 Task: Use the formula "SYD" in spreadsheet "Project portfolio".
Action: Mouse moved to (103, 74)
Screenshot: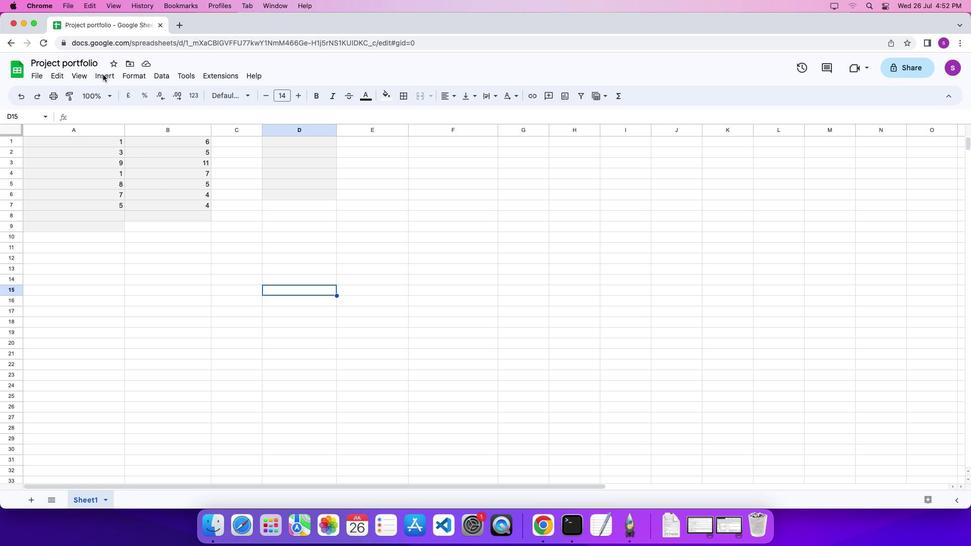 
Action: Mouse pressed left at (103, 74)
Screenshot: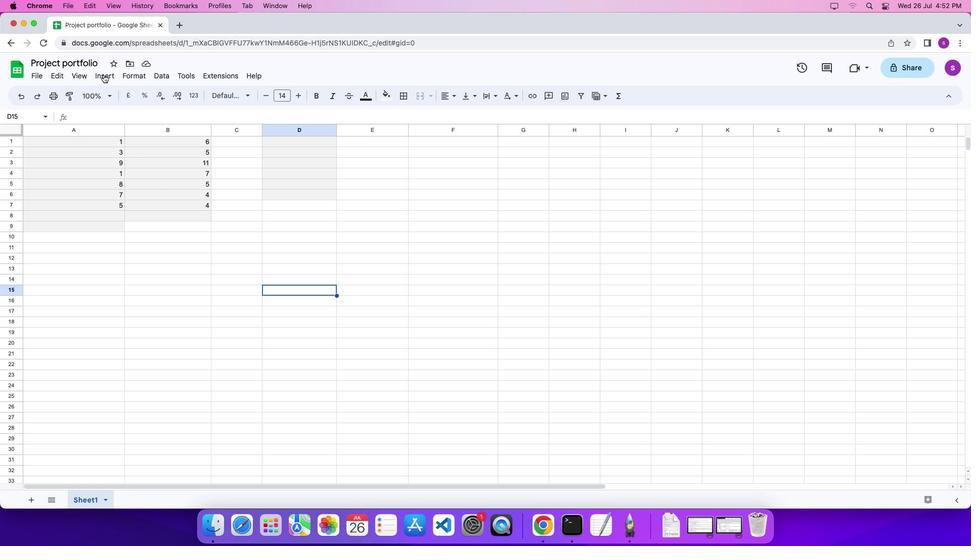 
Action: Mouse moved to (107, 75)
Screenshot: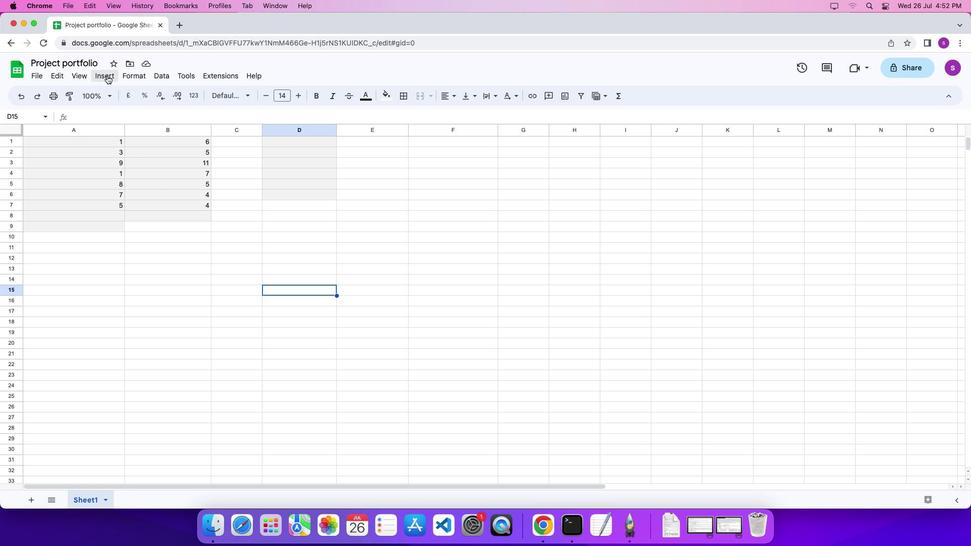 
Action: Mouse pressed left at (107, 75)
Screenshot: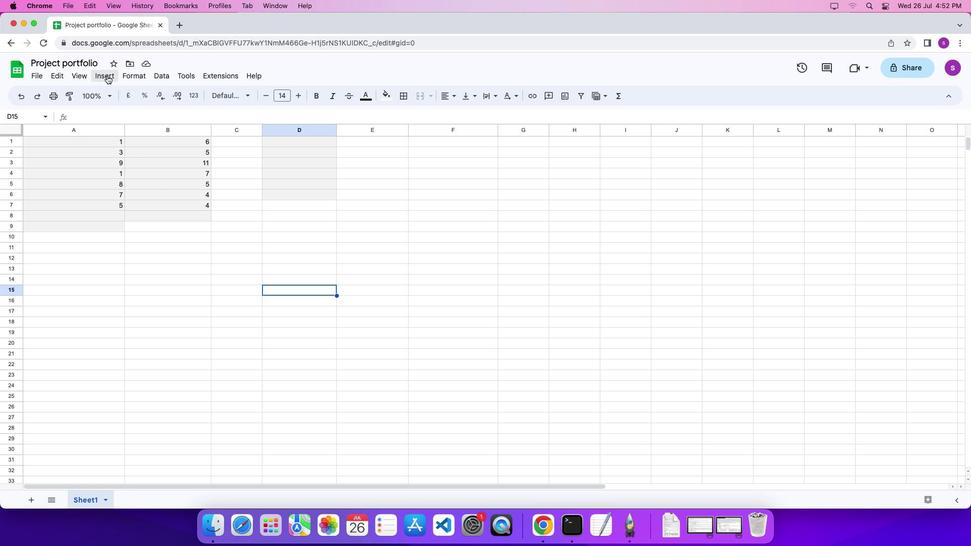 
Action: Mouse moved to (415, 374)
Screenshot: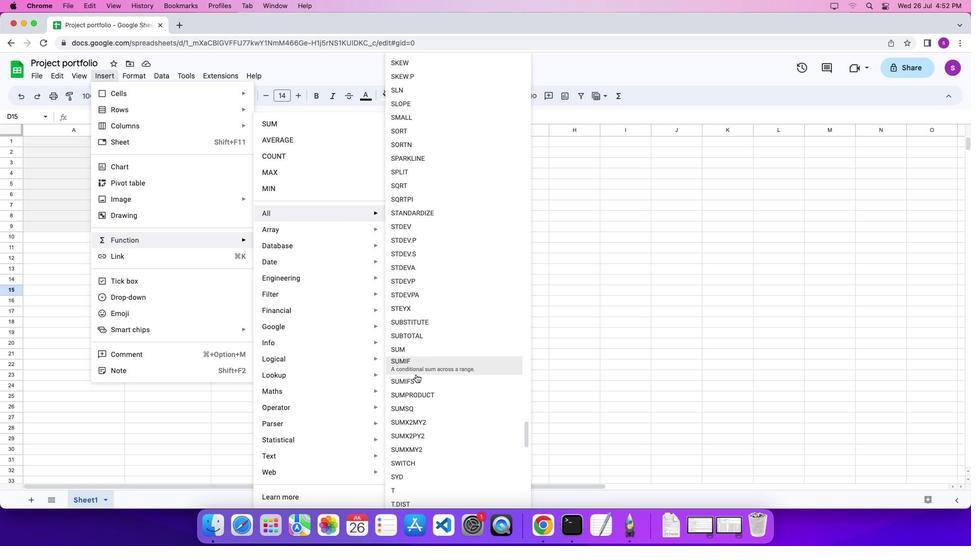 
Action: Mouse scrolled (415, 374) with delta (0, 0)
Screenshot: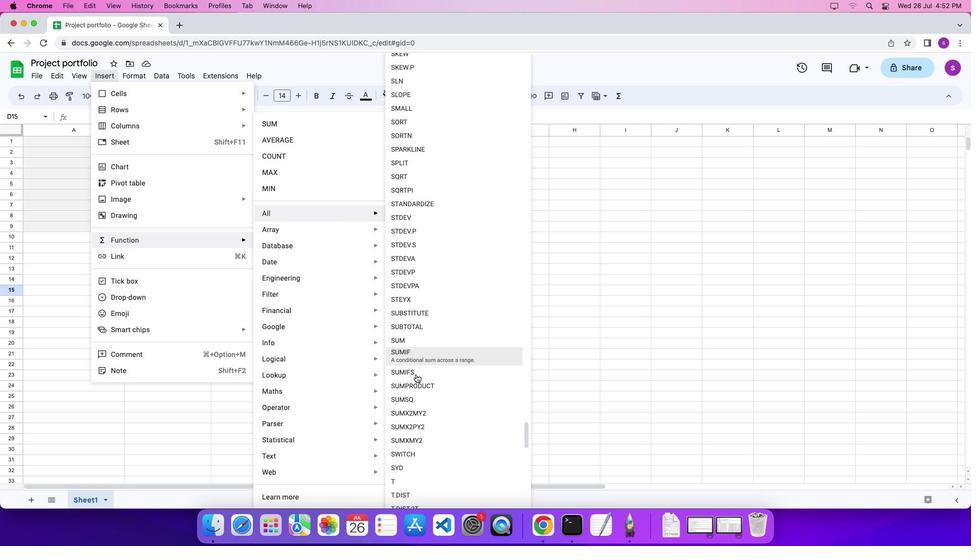 
Action: Mouse scrolled (415, 374) with delta (0, 0)
Screenshot: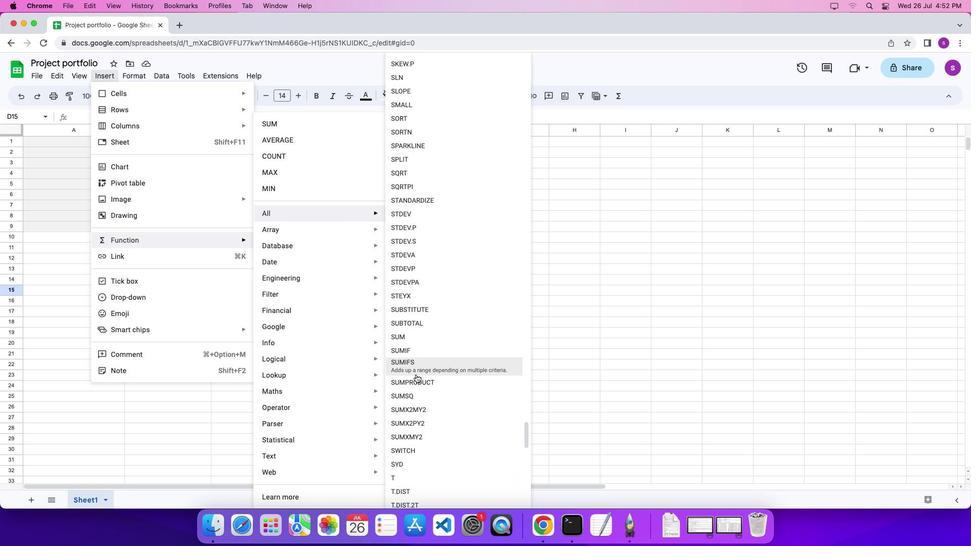 
Action: Mouse moved to (416, 375)
Screenshot: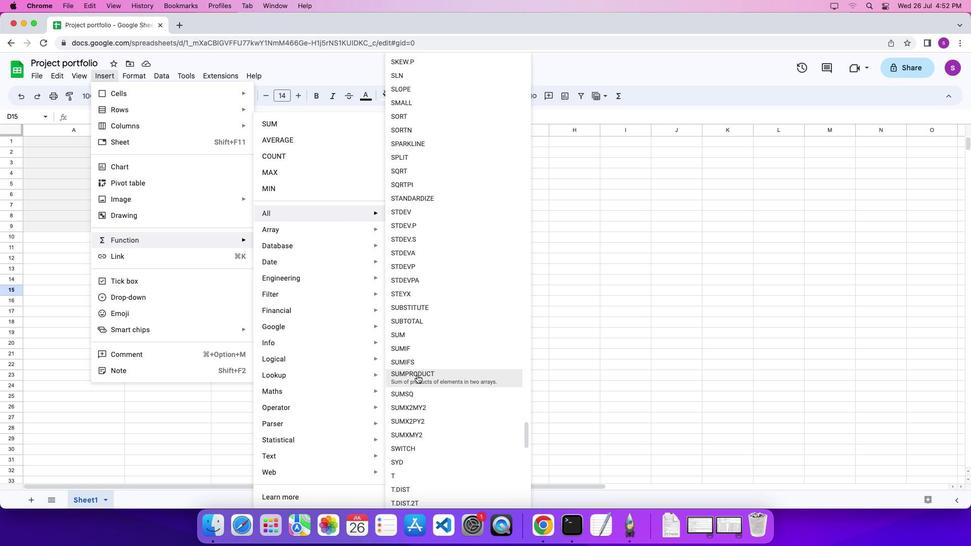 
Action: Mouse scrolled (416, 375) with delta (0, 0)
Screenshot: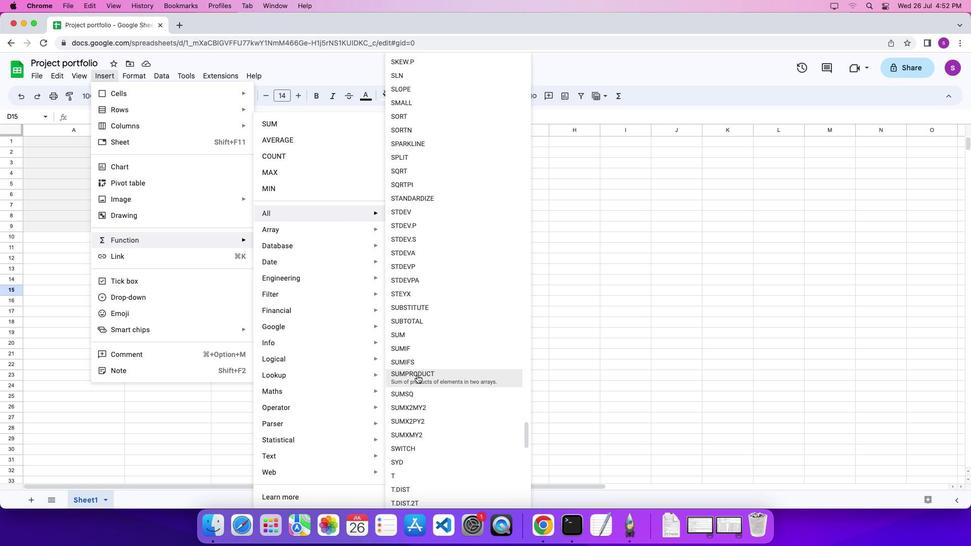 
Action: Mouse moved to (416, 375)
Screenshot: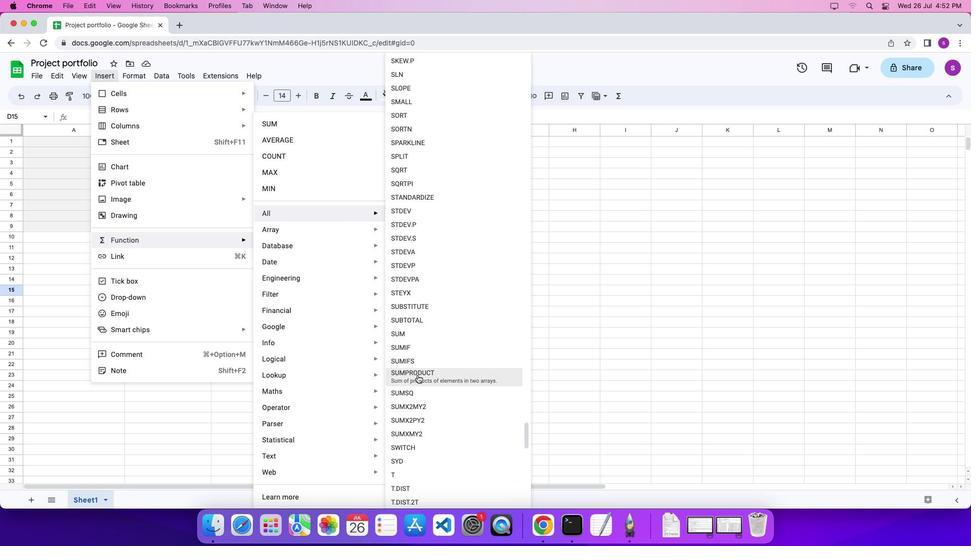 
Action: Mouse scrolled (416, 375) with delta (0, 0)
Screenshot: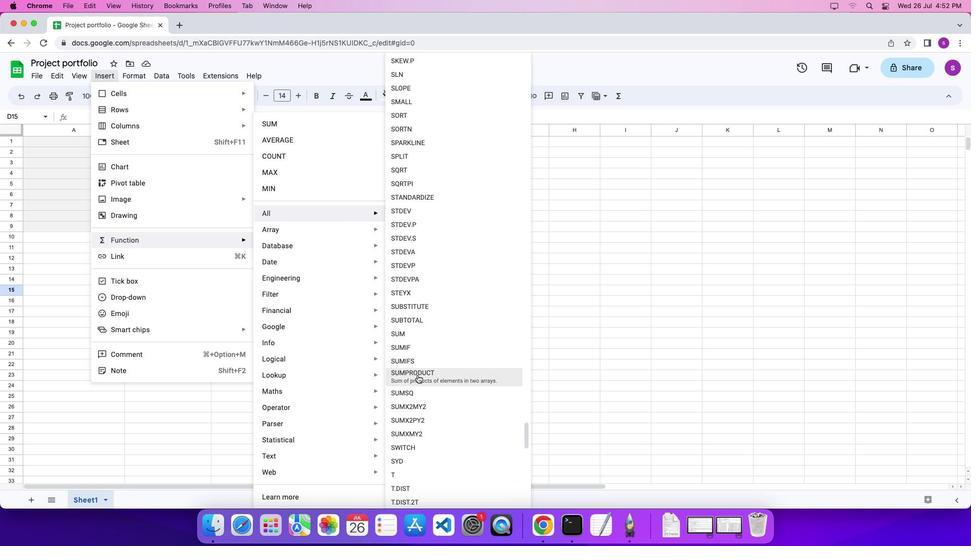 
Action: Mouse moved to (422, 456)
Screenshot: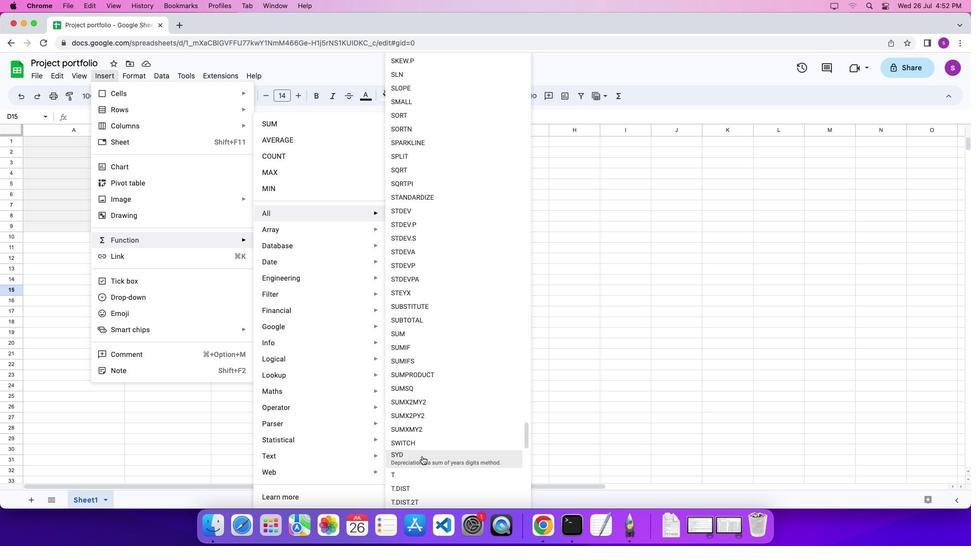 
Action: Mouse pressed left at (422, 456)
Screenshot: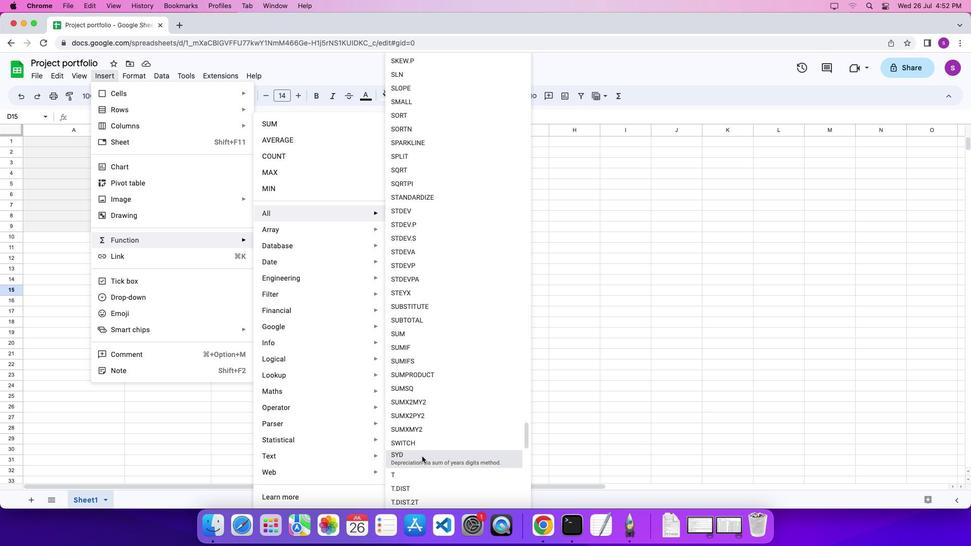 
Action: Mouse moved to (326, 367)
Screenshot: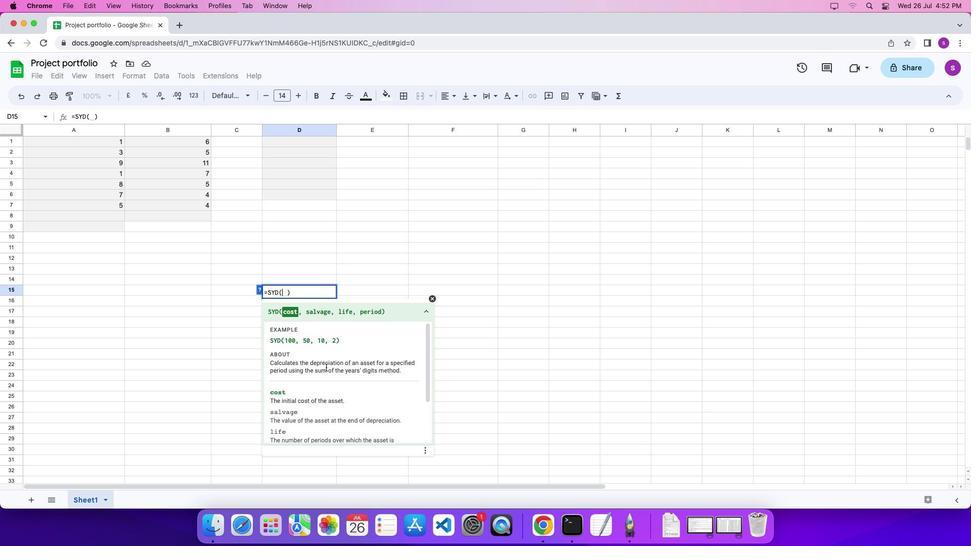 
Action: Key pressed '1''0''0'',''5''0'',''1''0'',''2''\x03'
Screenshot: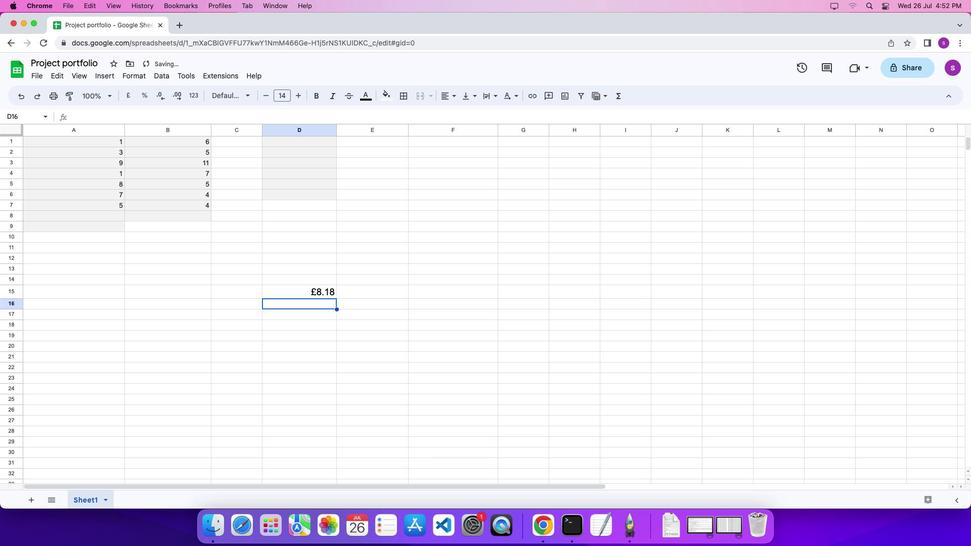 
